 Task: Add an event with the title Third Lunch and Learn: Effective Project Planning and Execution, date '2023/11/29', time 9:40 AM to 11:40 AMand add a description: The session will begin with a brief overview of the current state of transportation and its environmental implications, emphasizing the need for transformative changes. We will then delve into a series of brainstorming exercises designed to spark innovation and encourage out-of-the-box thinking., put the event into Green category, logged in from the account softage.7@softage.netand send the event invitation to softage.4@softage.net and softage.5@softage.net. Set a reminder for the event 30 minutes before
Action: Mouse moved to (92, 114)
Screenshot: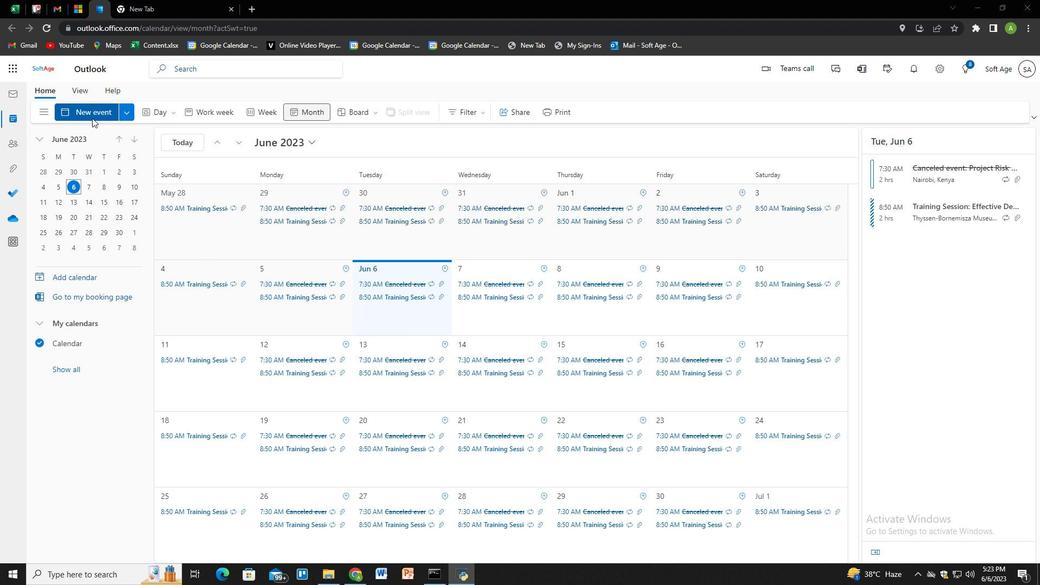 
Action: Mouse pressed left at (92, 114)
Screenshot: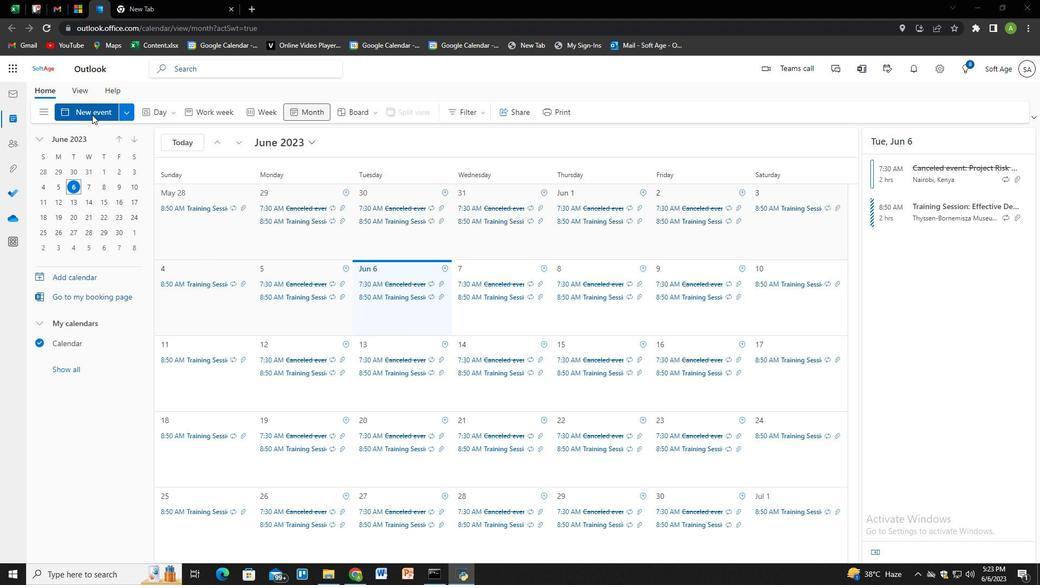 
Action: Mouse moved to (327, 183)
Screenshot: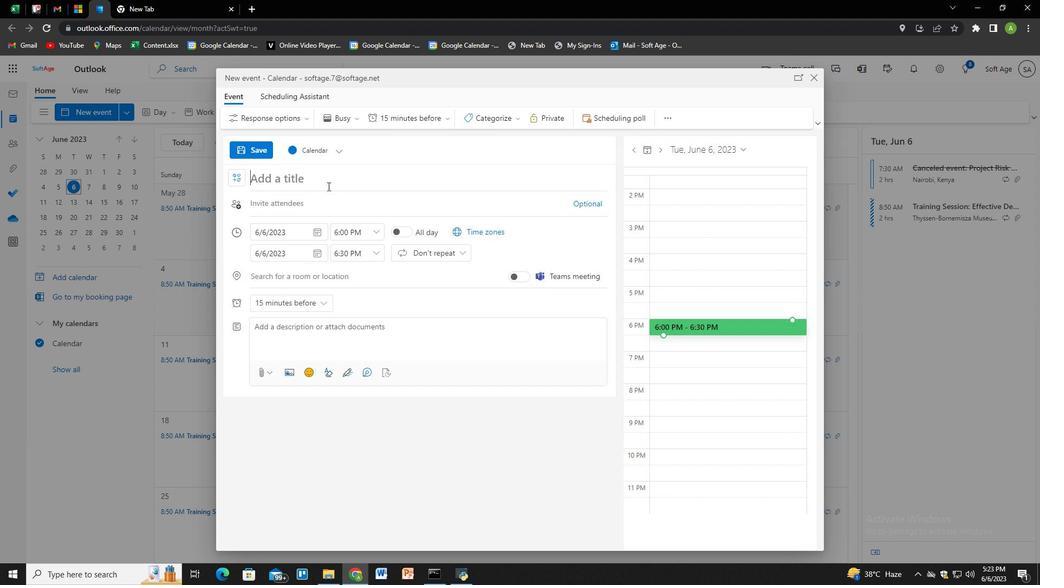 
Action: Key pressed <Key.shift>Third<Key.space><Key.shift>Lunch<Key.space>and<Key.space><Key.shift>Learn<Key.shift>:<Key.space><Key.shift>Effective<Key.space><Key.shift>Project<Key.space><Key.shift><Key.shift><Key.shift><Key.shift><Key.shift><Key.shift>Planning<Key.space><Key.shift>and<Key.space><Key.shift>Execution
Screenshot: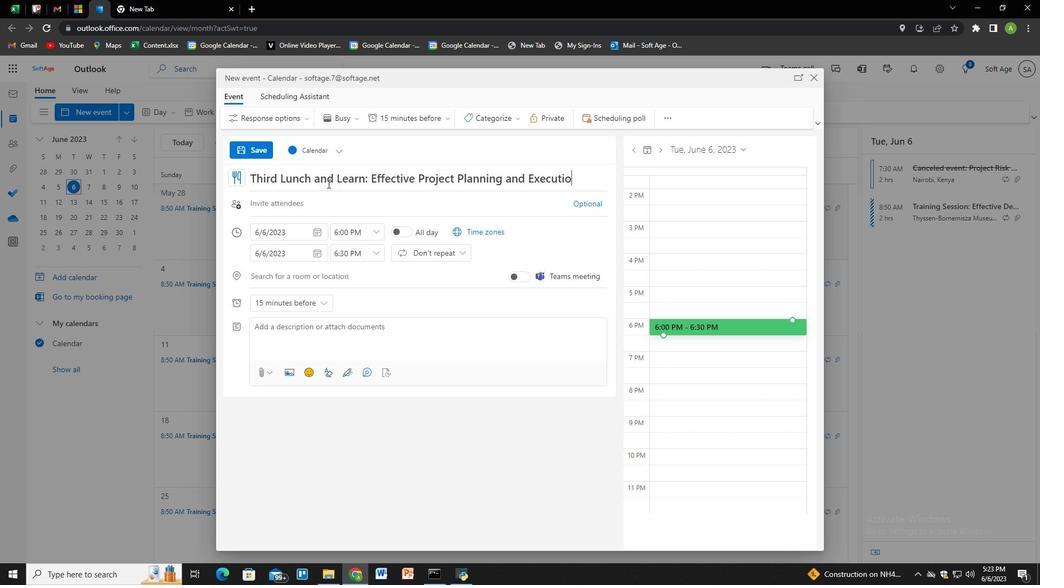 
Action: Mouse moved to (319, 230)
Screenshot: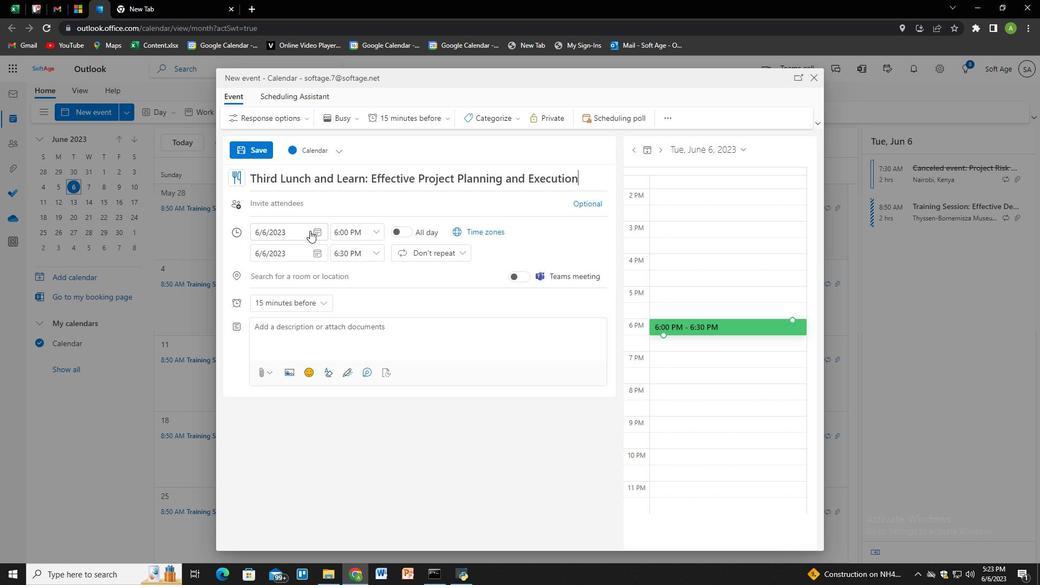 
Action: Mouse pressed left at (319, 230)
Screenshot: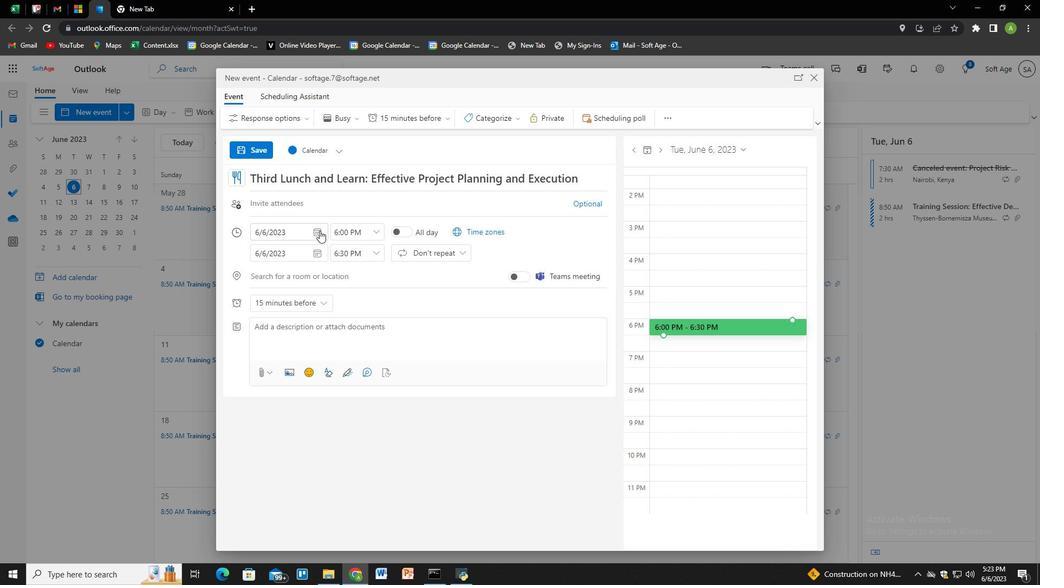 
Action: Mouse moved to (325, 253)
Screenshot: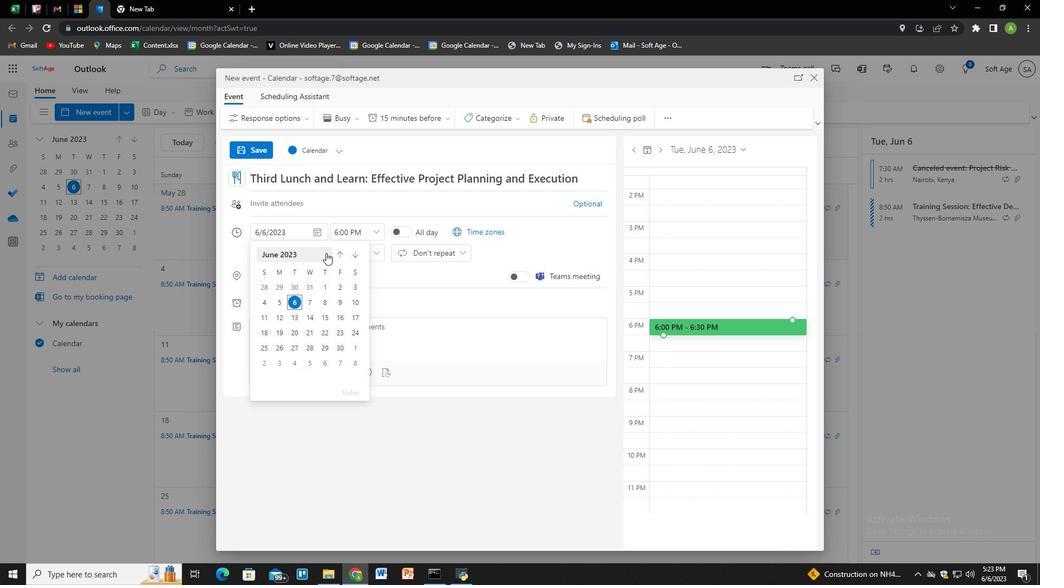 
Action: Mouse pressed left at (325, 253)
Screenshot: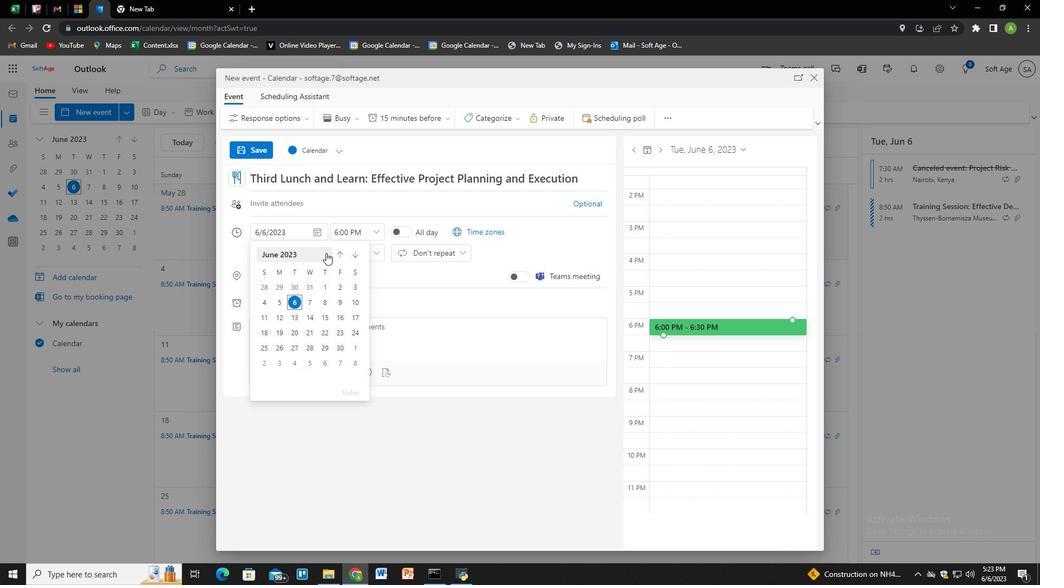 
Action: Mouse moved to (332, 334)
Screenshot: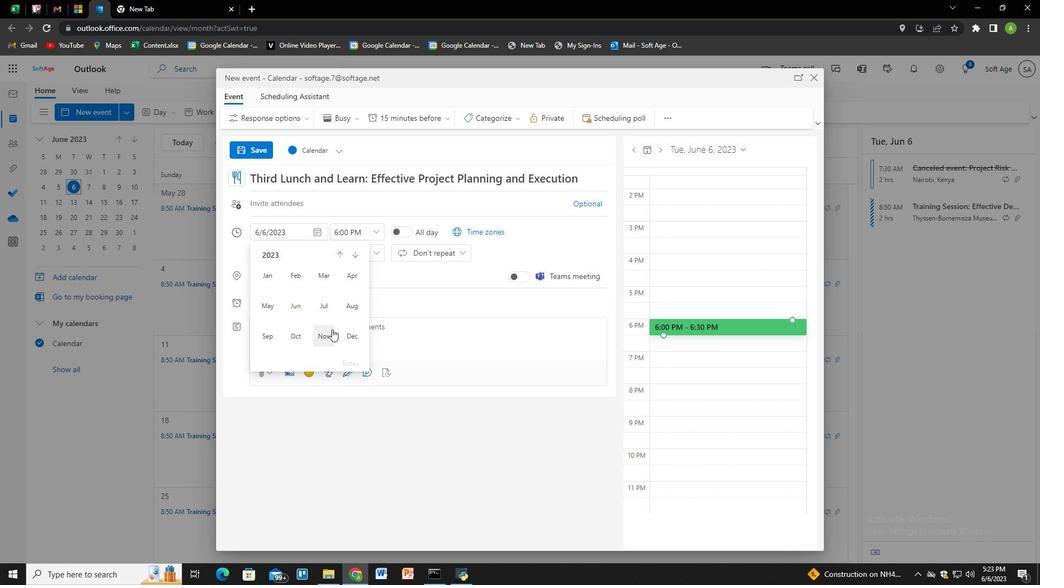 
Action: Mouse pressed left at (332, 334)
Screenshot: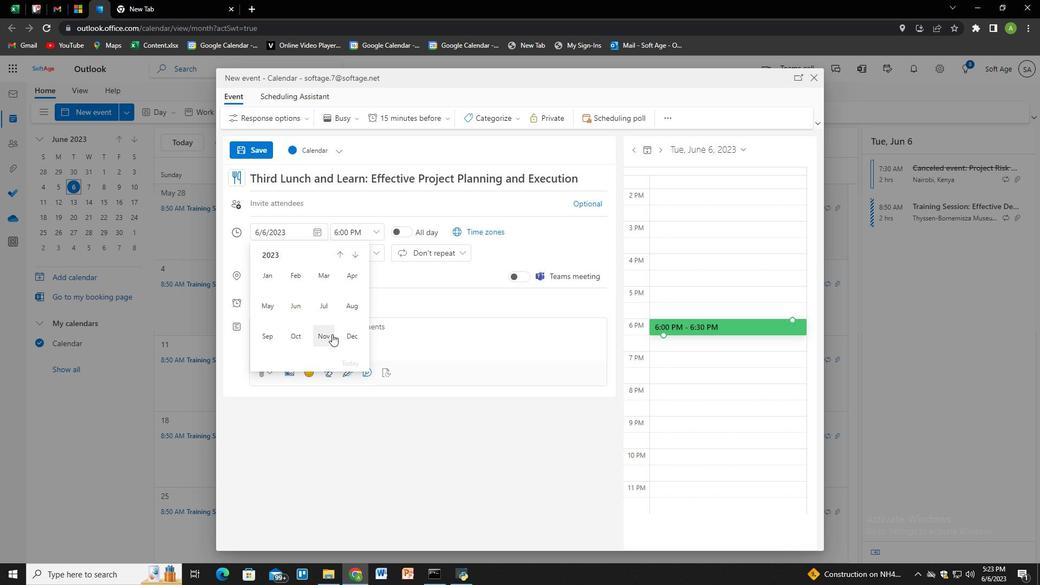 
Action: Mouse moved to (314, 345)
Screenshot: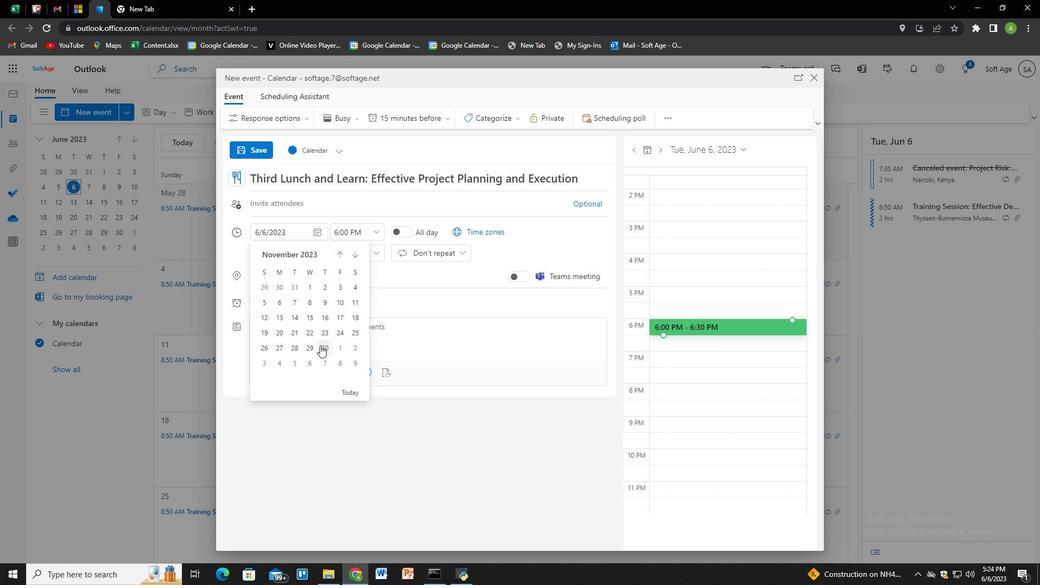 
Action: Mouse pressed left at (314, 345)
Screenshot: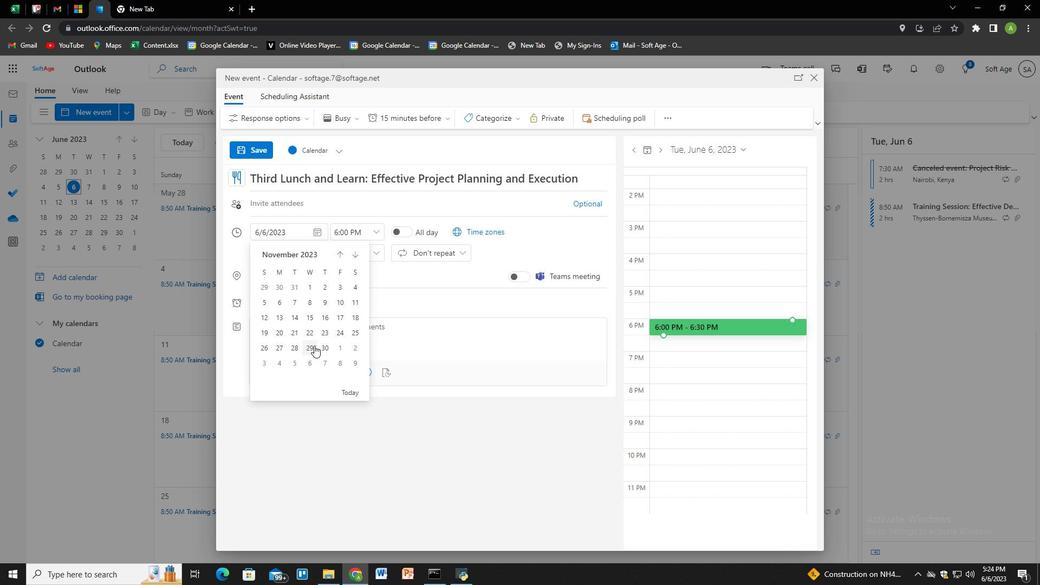 
Action: Mouse moved to (341, 235)
Screenshot: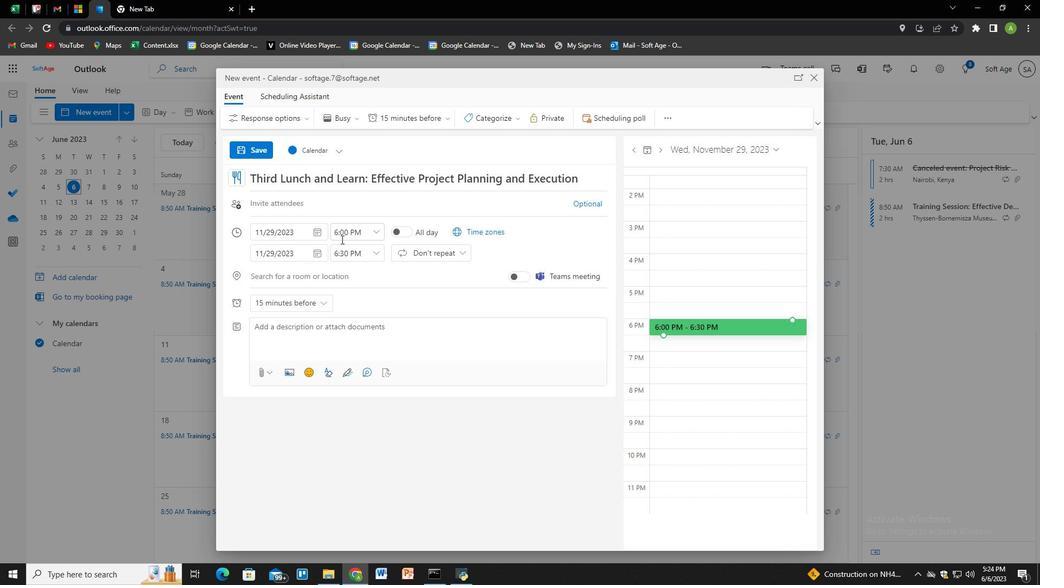 
Action: Mouse pressed left at (341, 235)
Screenshot: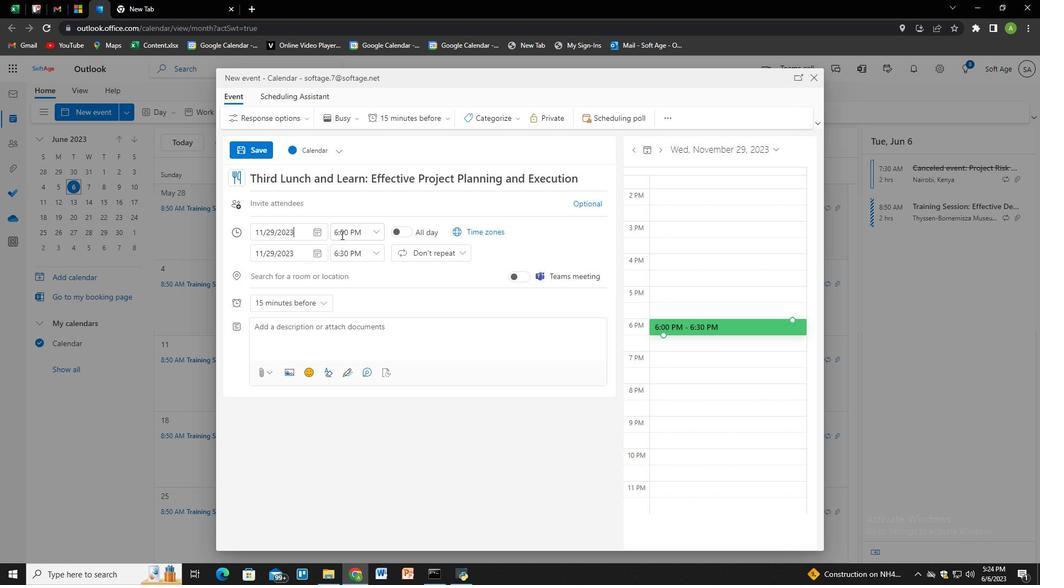 
Action: Key pressed 9<Key.shift_r><Key.shift_r><Key.shift_r><Key.shift_r><Key.shift_r><Key.shift_r><Key.shift_r><Key.shift_r><Key.shift_r><Key.shift_r><Key.shift_r>:40<Key.space><Key.shift>AM<Key.tab><Key.tab>11<Key.shift_r>:40<Key.space><Key.shift>AMM
Screenshot: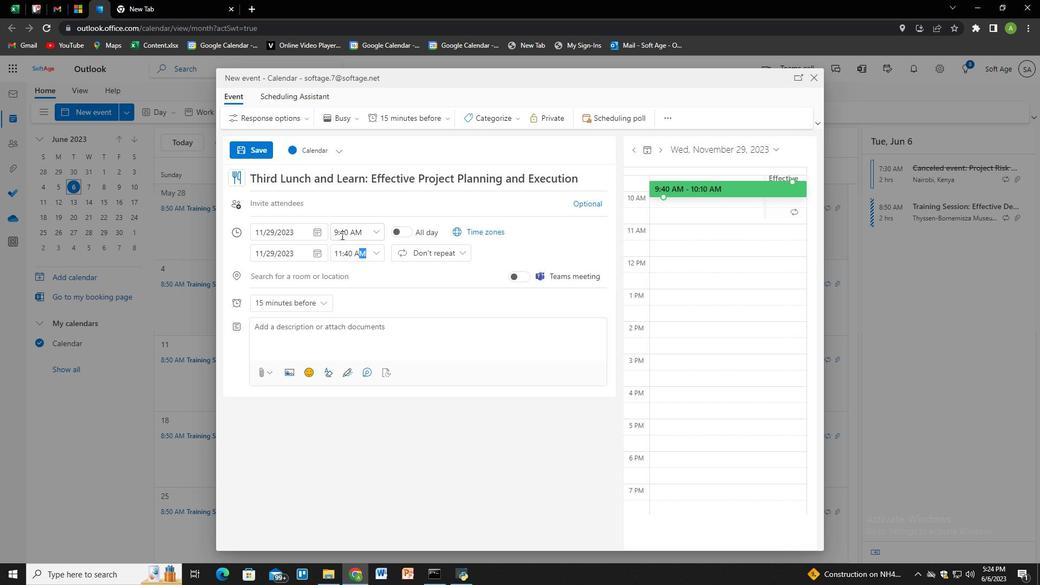 
Action: Mouse moved to (337, 292)
Screenshot: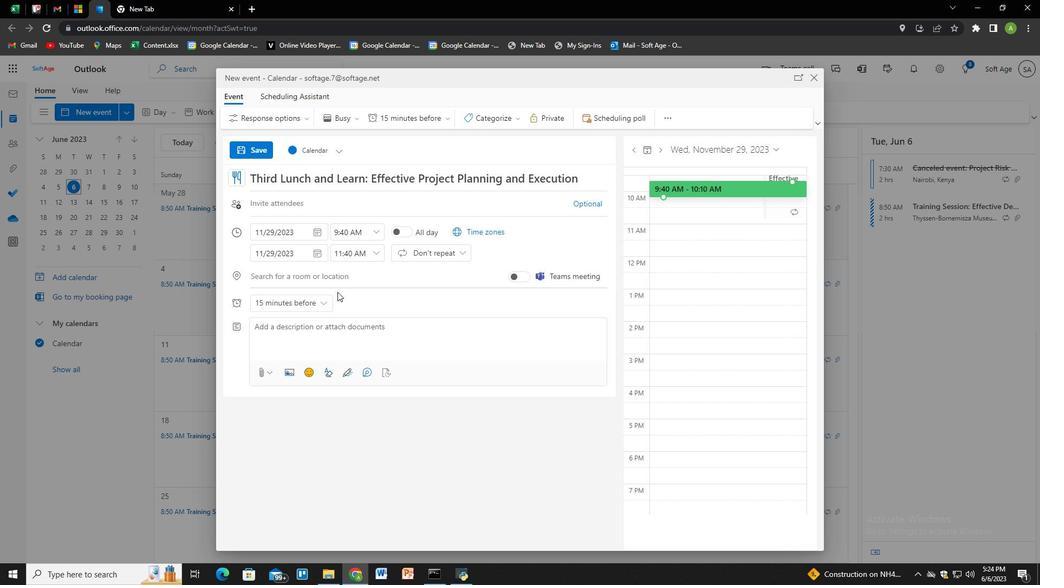 
Action: Key pressed <Key.tab><Key.tab><Key.tab><Key.tab><Key.tab><Key.tab><Key.tab><Key.shift>The<Key.space>session<Key.space>will<Key.space>begin<Key.space>with<Key.space>a<Key.space>bried<Key.backspace>f<Key.space>overview<Key.space>of<Key.space>the<Key.space>current<Key.space>state<Key.space>of<Key.space>transportation<Key.space>and<Key.space>its<Key.space>enviromental<Key.space>implications,<Key.space>emphasizing<Key.space>the<Key.space>need<Key.space>for<Key.space>transformative<Key.space>changes,<Key.backspace>.<Key.space><Key.shift>We<Key.space>will<Key.space>then<Key.space>delve<Key.space>into<Key.space>a<Key.space>series<Key.space>of<Key.space>brarin<Key.backspace><Key.backspace><Key.backspace>instorming<Key.space>exercise<Key.space>designed<Key.space>to<Key.space>spark<Key.space>innovation<Key.space>nd<Key.backspace><Key.backspace>and<Key.space>encl<Key.backspace>ourage<Key.space>out-of-the-box<Key.space>thinking.
Screenshot: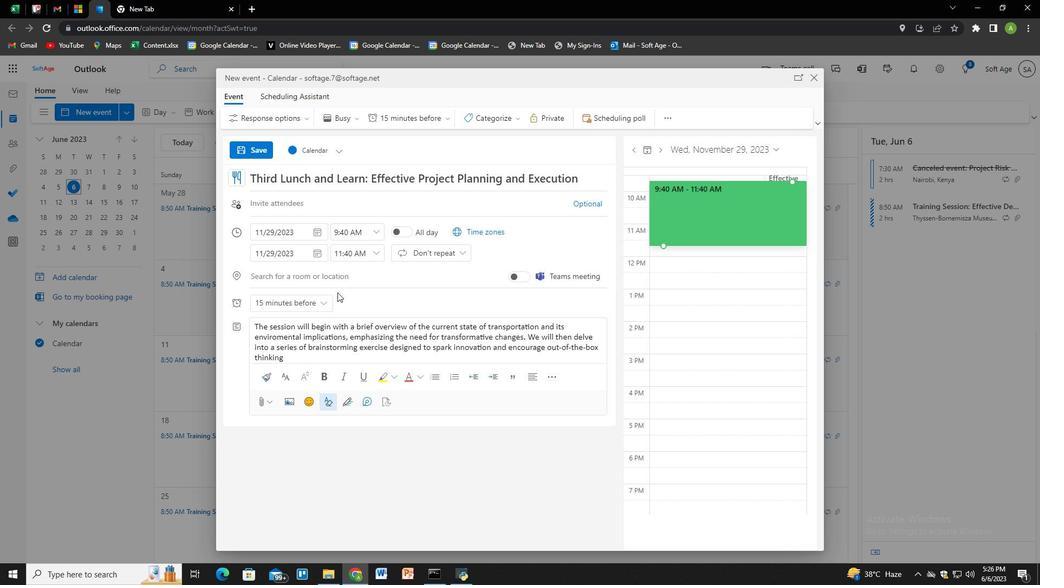 
Action: Mouse moved to (329, 355)
Screenshot: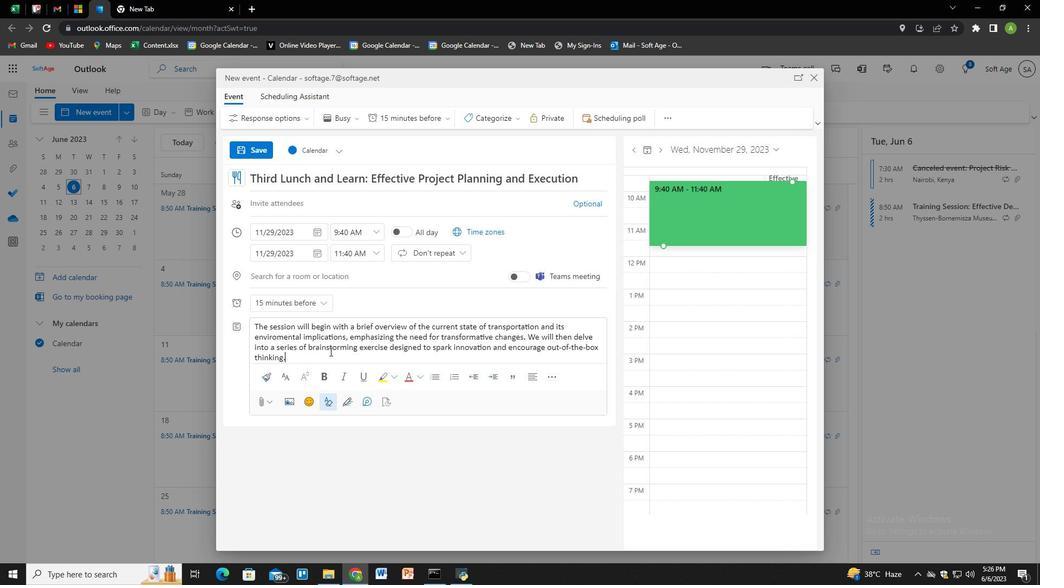 
Action: Mouse pressed left at (329, 355)
Screenshot: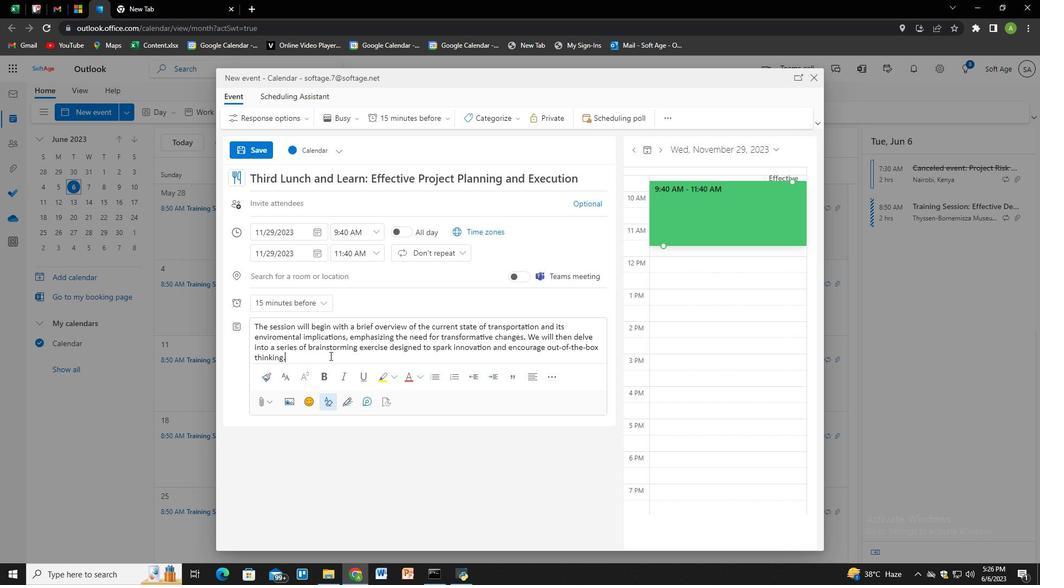 
Action: Mouse moved to (338, 355)
Screenshot: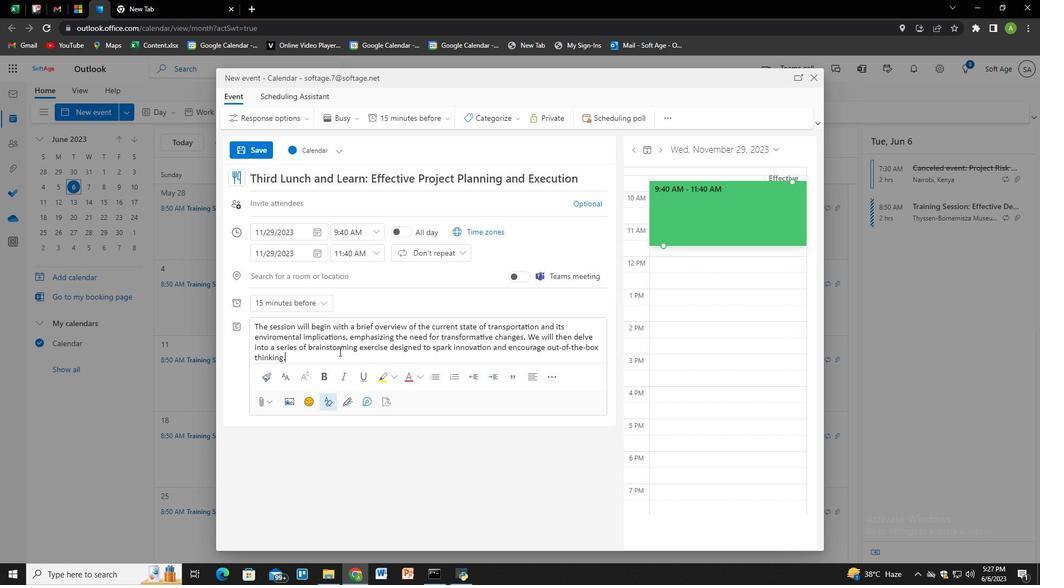 
Action: Mouse pressed left at (338, 355)
Screenshot: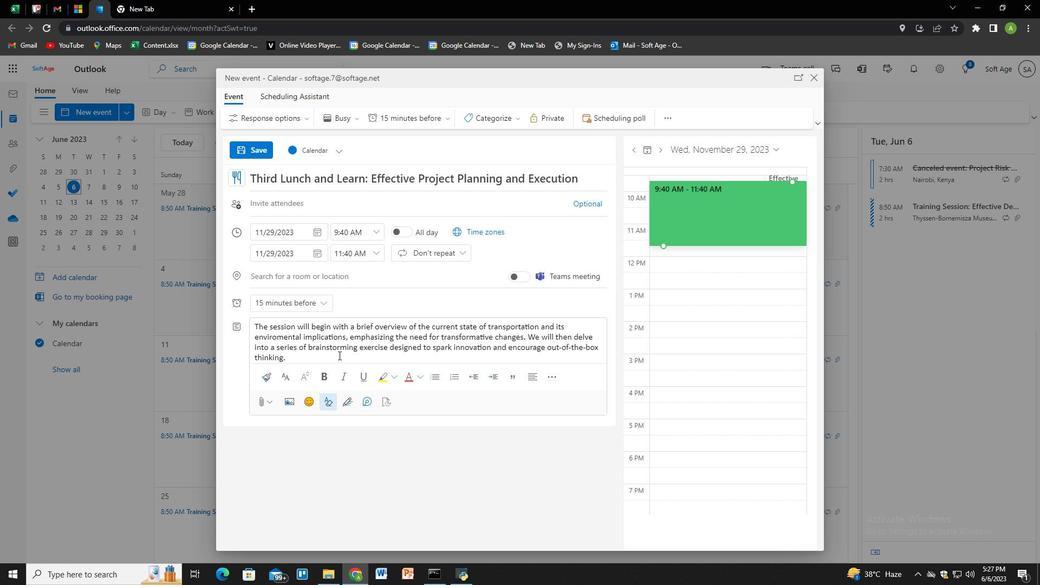 
Action: Mouse moved to (485, 116)
Screenshot: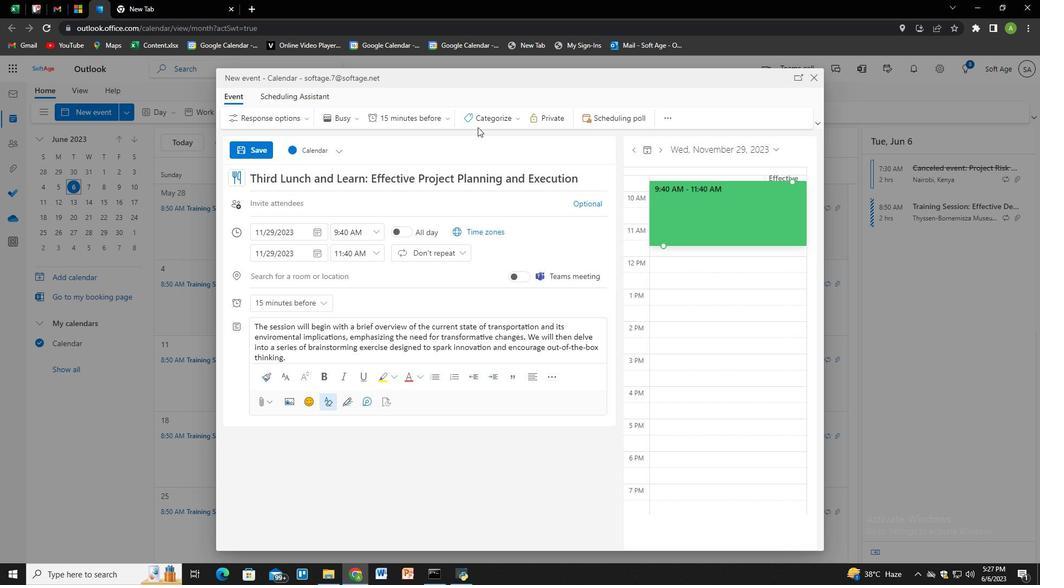 
Action: Mouse pressed left at (485, 116)
Screenshot: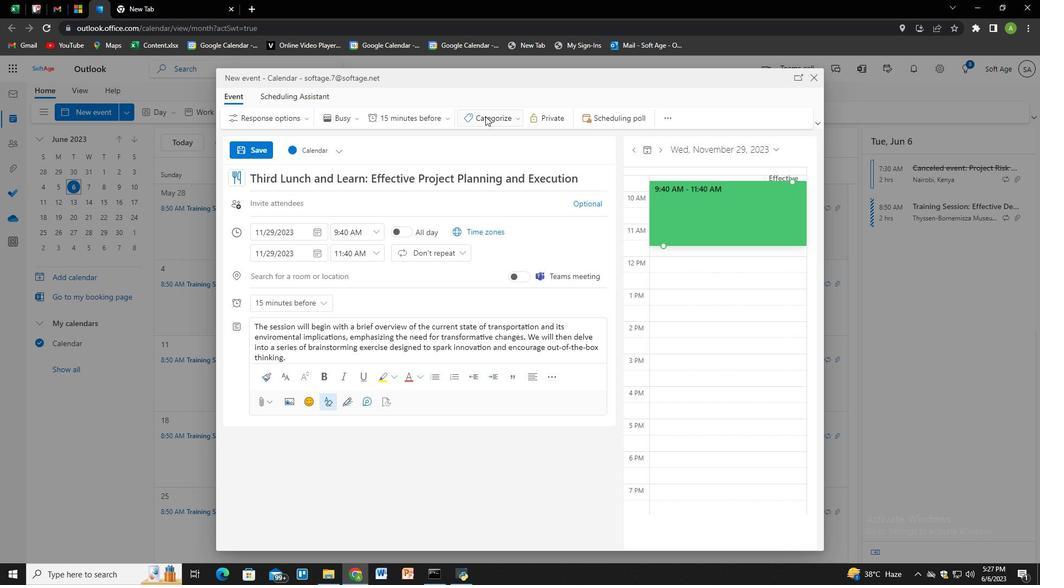 
Action: Mouse moved to (501, 157)
Screenshot: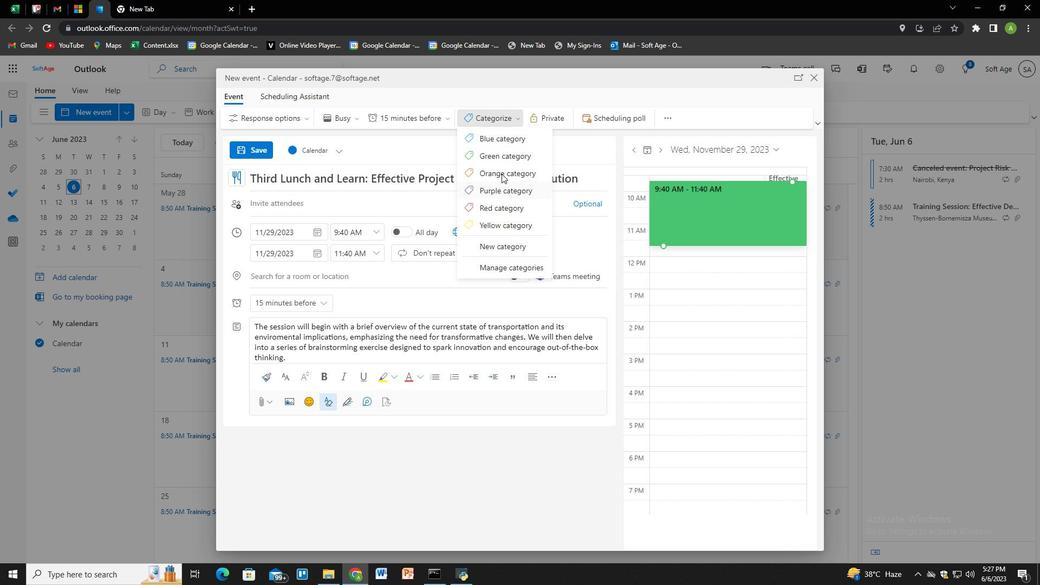 
Action: Mouse pressed left at (501, 157)
Screenshot: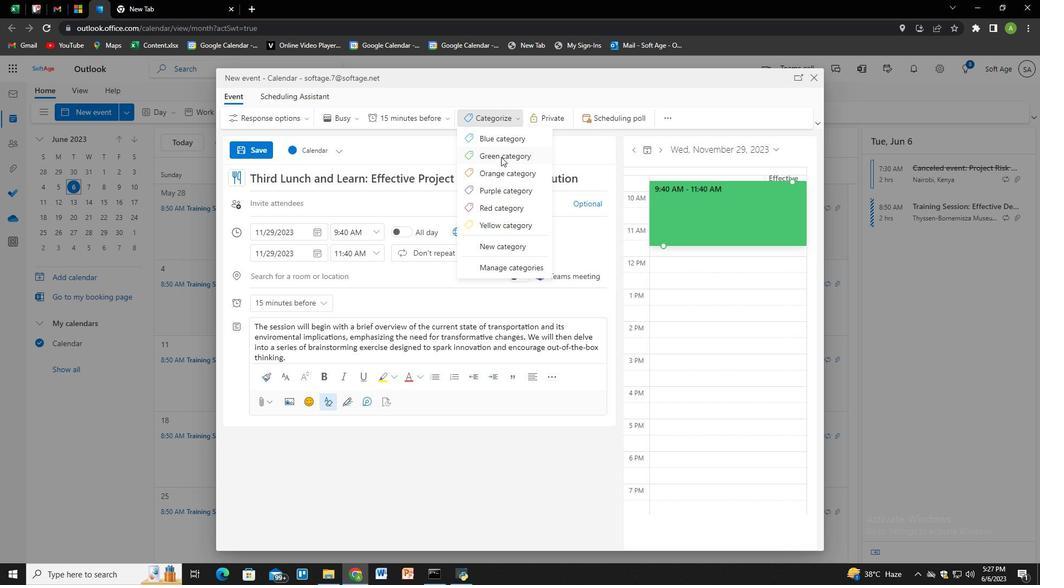 
Action: Mouse moved to (354, 208)
Screenshot: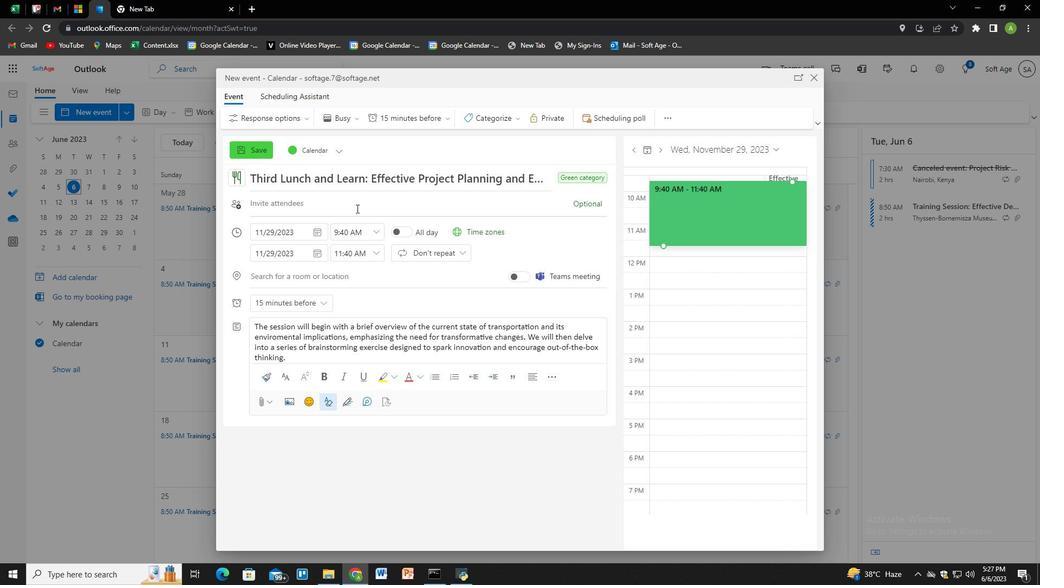 
Action: Mouse pressed left at (354, 208)
Screenshot: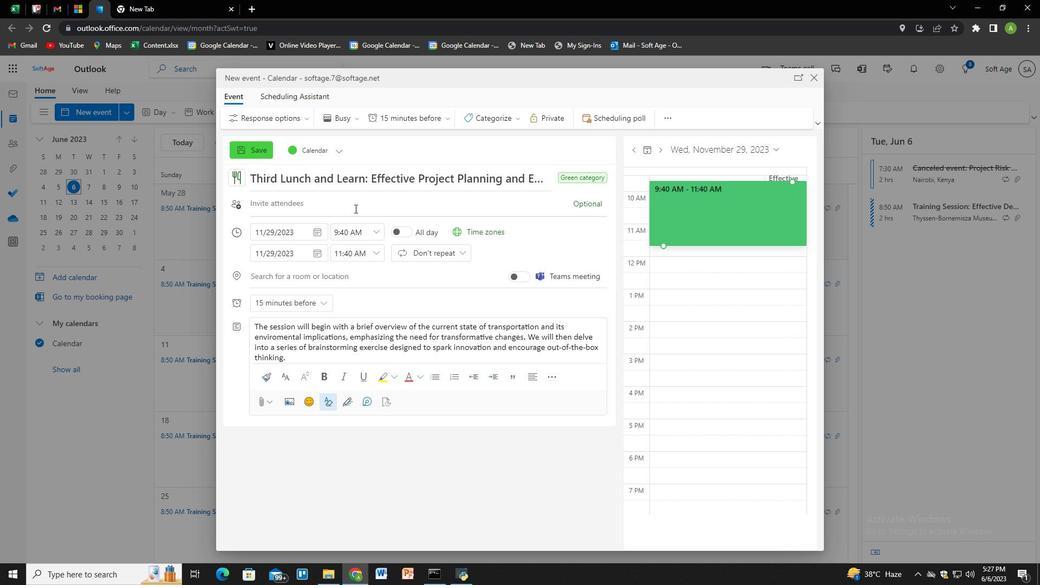 
Action: Key pressed softage.7<Key.shift>@softage.net<Key.backspace><Key.backspace><Key.backspace><Key.backspace><Key.backspace><Key.backspace><Key.backspace><Key.backspace><Key.backspace><Key.backspace><Key.backspace><Key.backspace><Key.backspace>4<Key.shift><Key.shift><Key.shift><Key.shift><Key.shift><Key.shift><Key.shift>@softage.net<Key.enter>softage.5<Key.shift>@softag.net<Key.backspace><Key.backspace><Key.backspace><Key.backspace>e/<Key.backspace>.net<Key.enter>
Screenshot: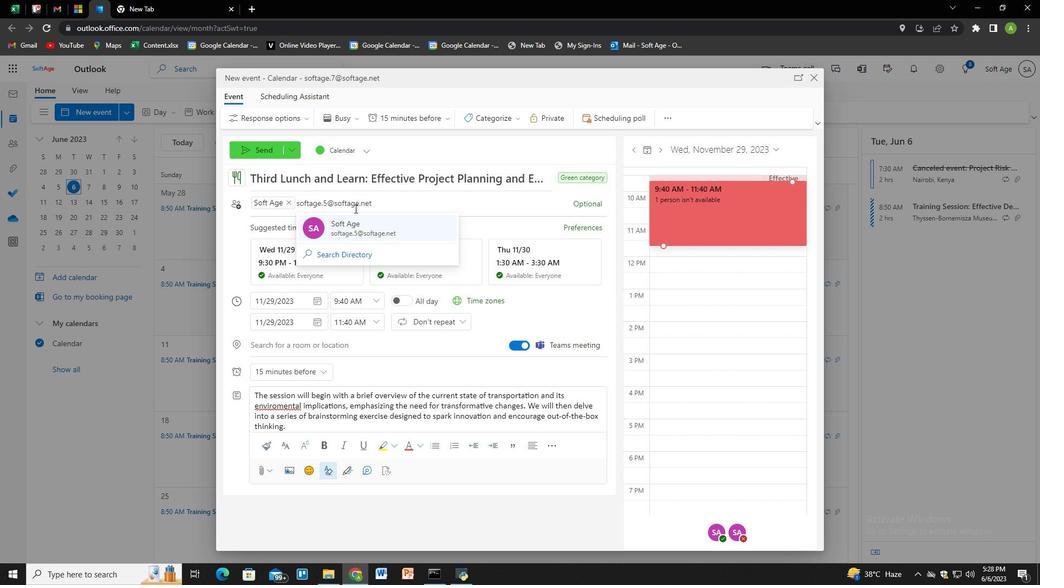 
Action: Mouse moved to (419, 118)
Screenshot: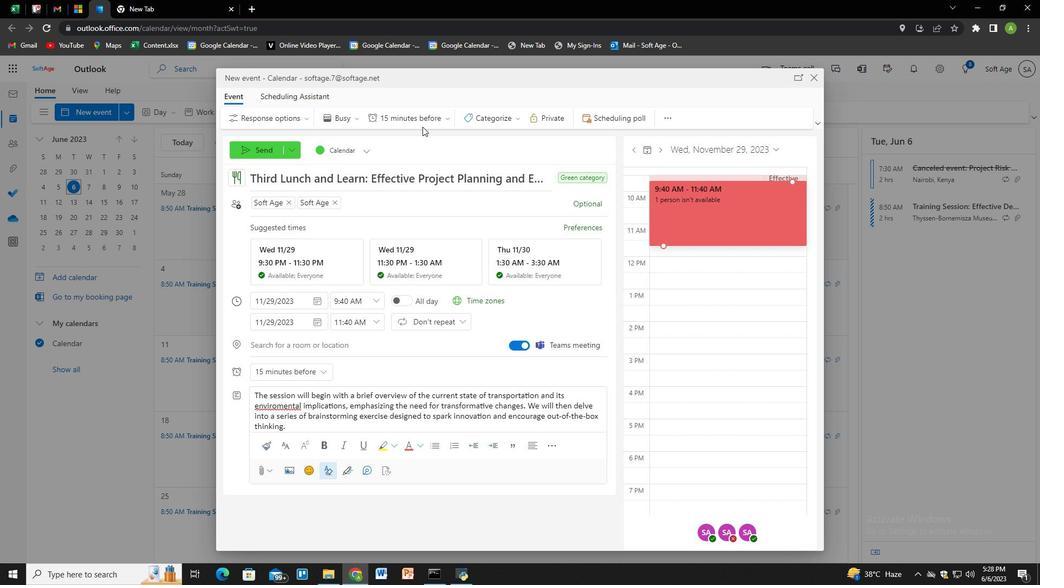 
Action: Mouse pressed left at (419, 118)
Screenshot: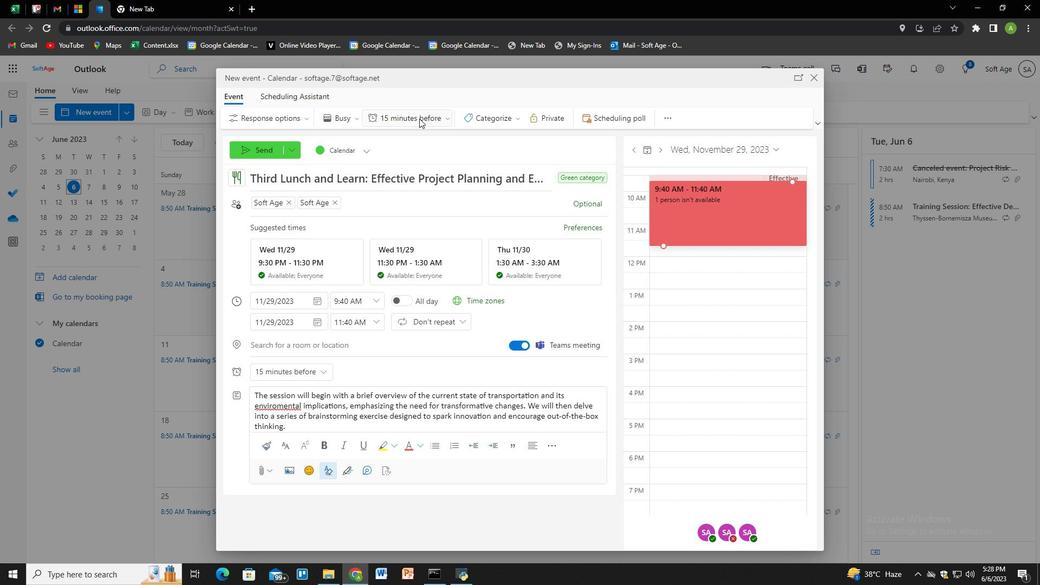 
Action: Mouse moved to (412, 222)
Screenshot: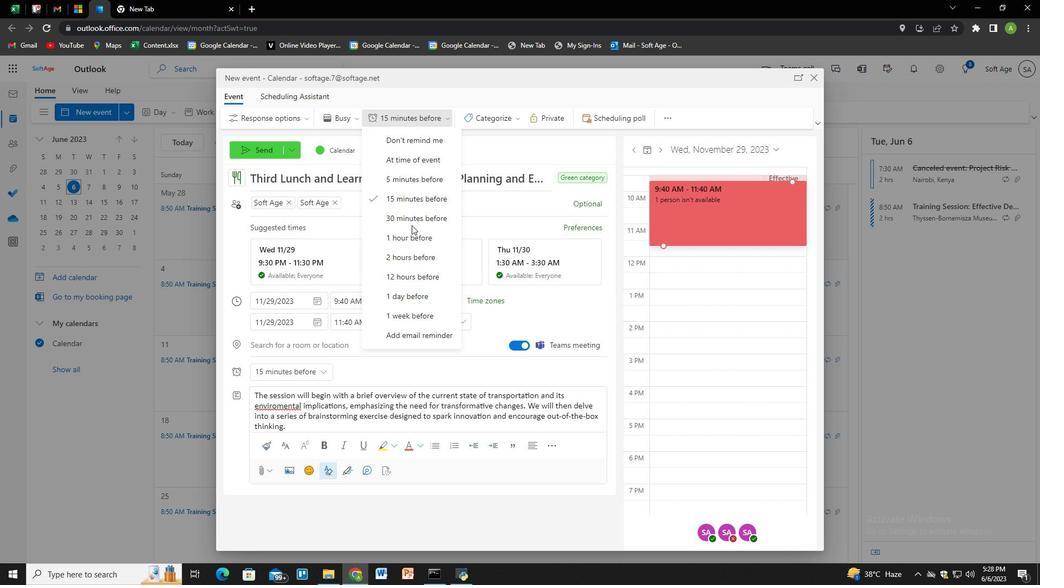 
Action: Mouse pressed left at (412, 222)
Screenshot: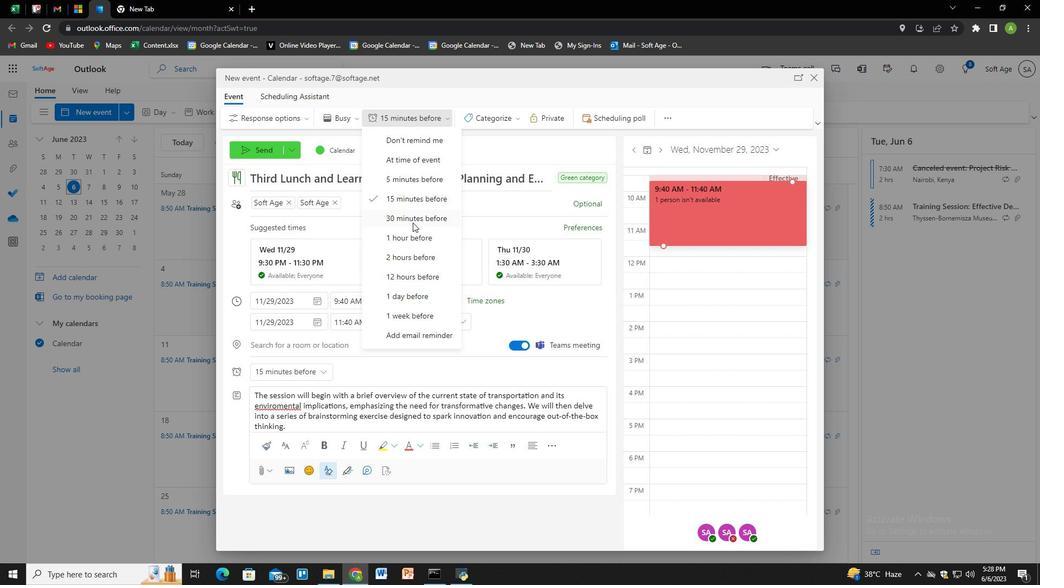 
Action: Mouse moved to (258, 156)
Screenshot: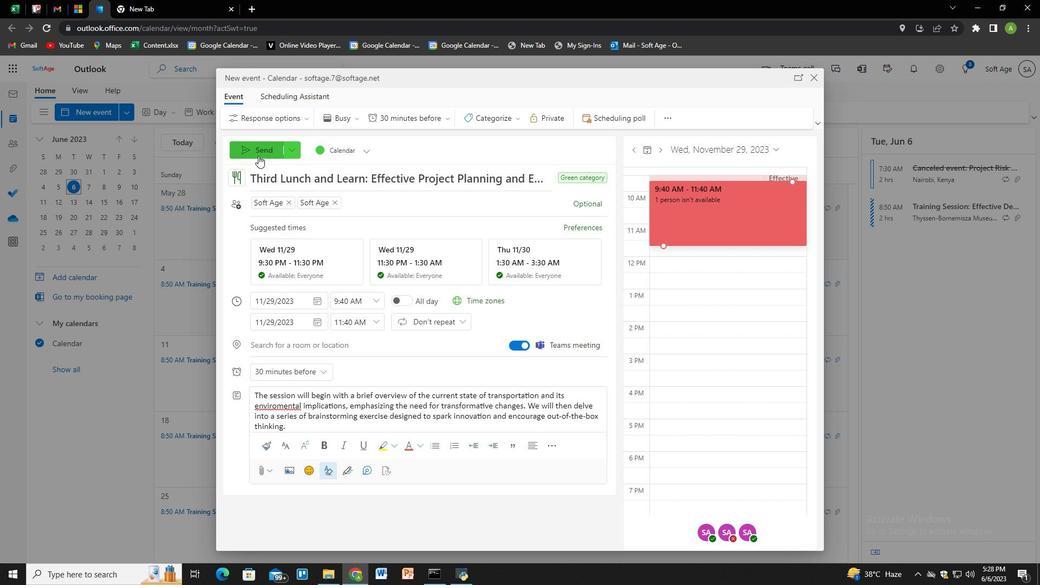 
Action: Mouse pressed left at (258, 156)
Screenshot: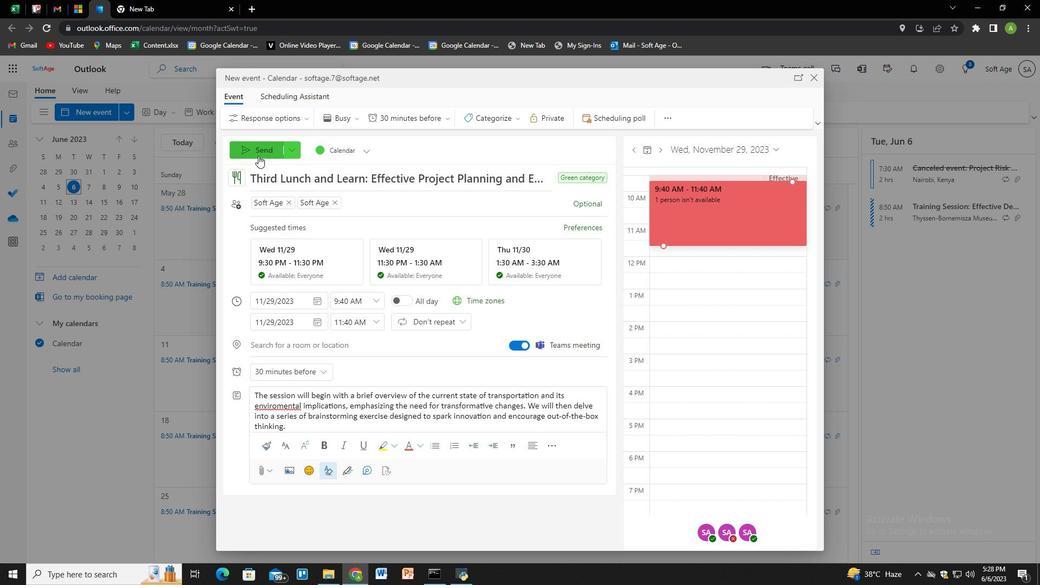 
Action: Mouse moved to (100, 233)
Screenshot: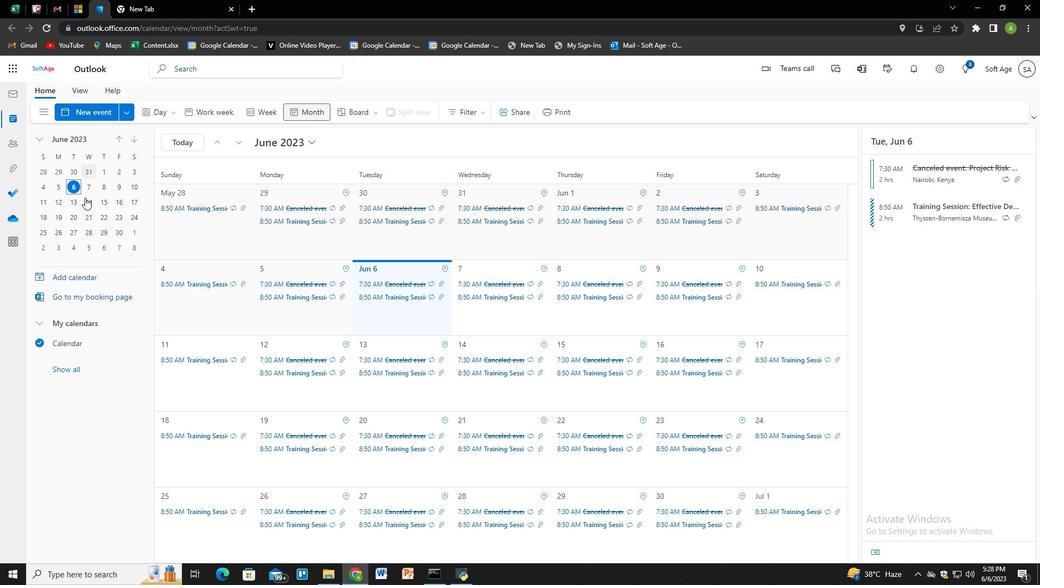 
